 Task: In special reports turn off in-app notifications.
Action: Mouse moved to (767, 60)
Screenshot: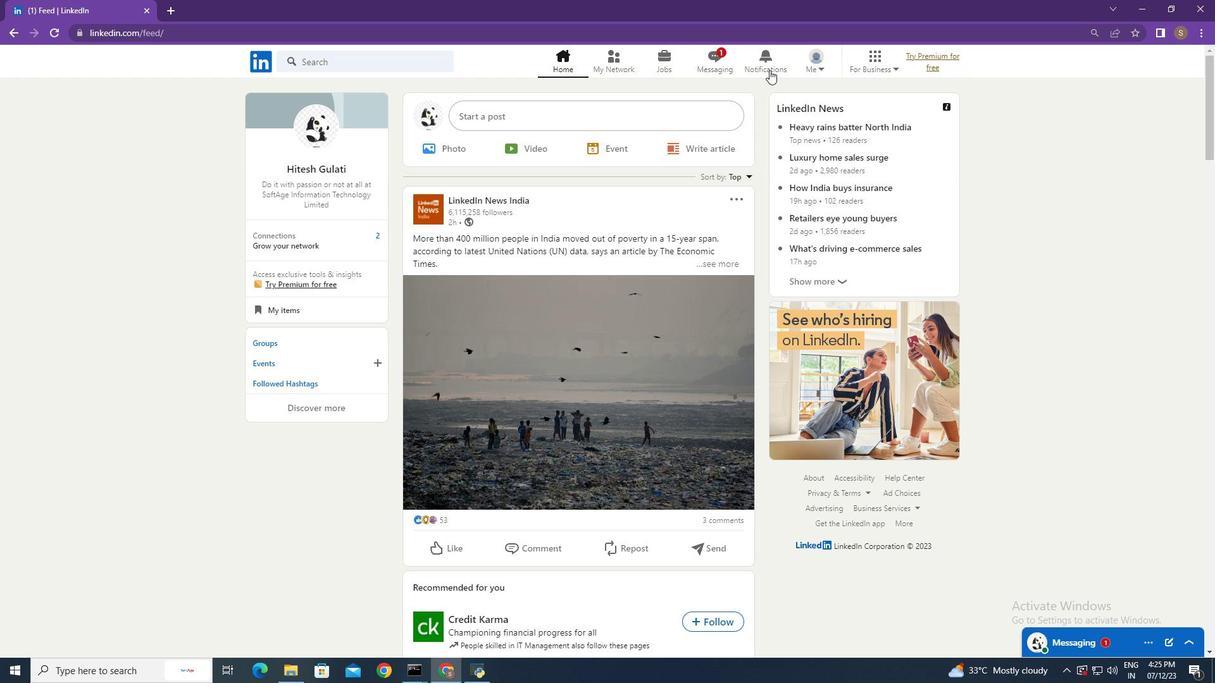 
Action: Mouse pressed left at (767, 60)
Screenshot: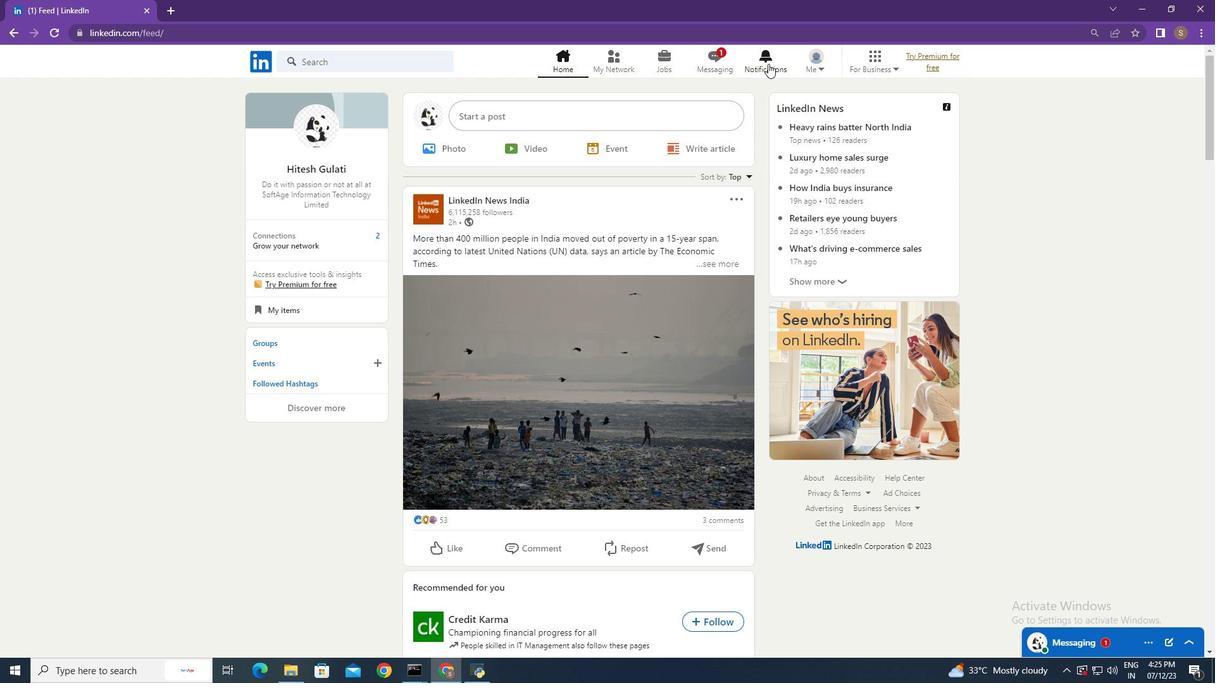 
Action: Mouse moved to (286, 146)
Screenshot: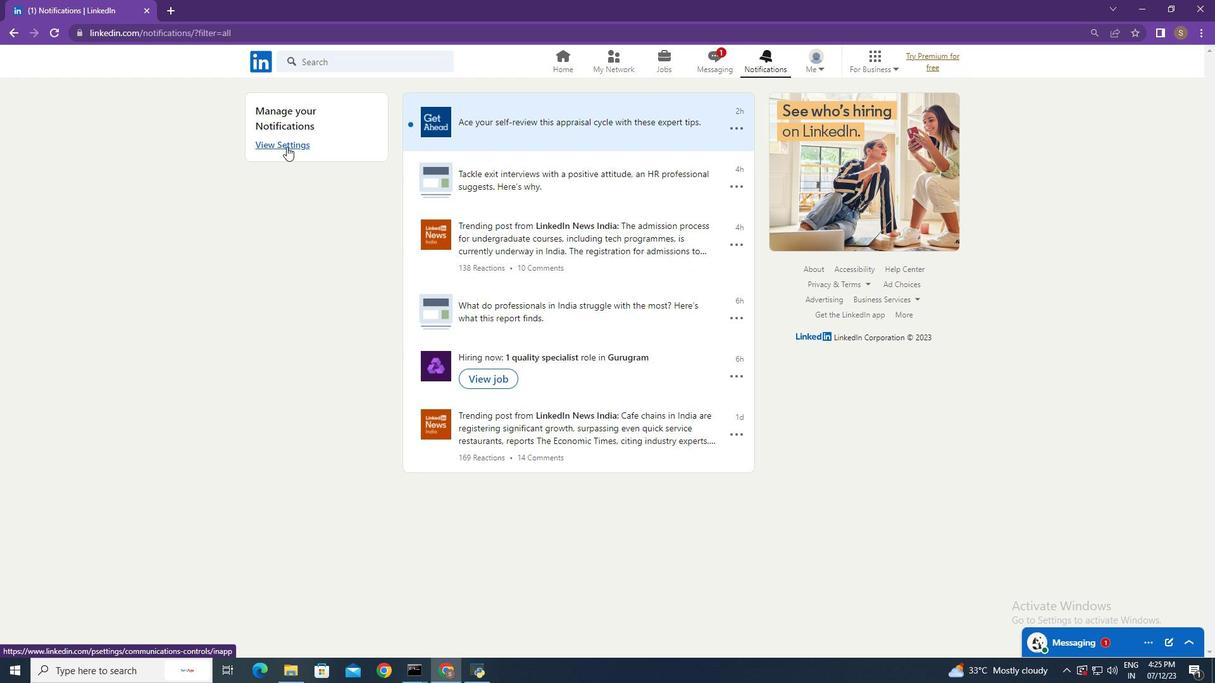 
Action: Mouse pressed left at (286, 146)
Screenshot: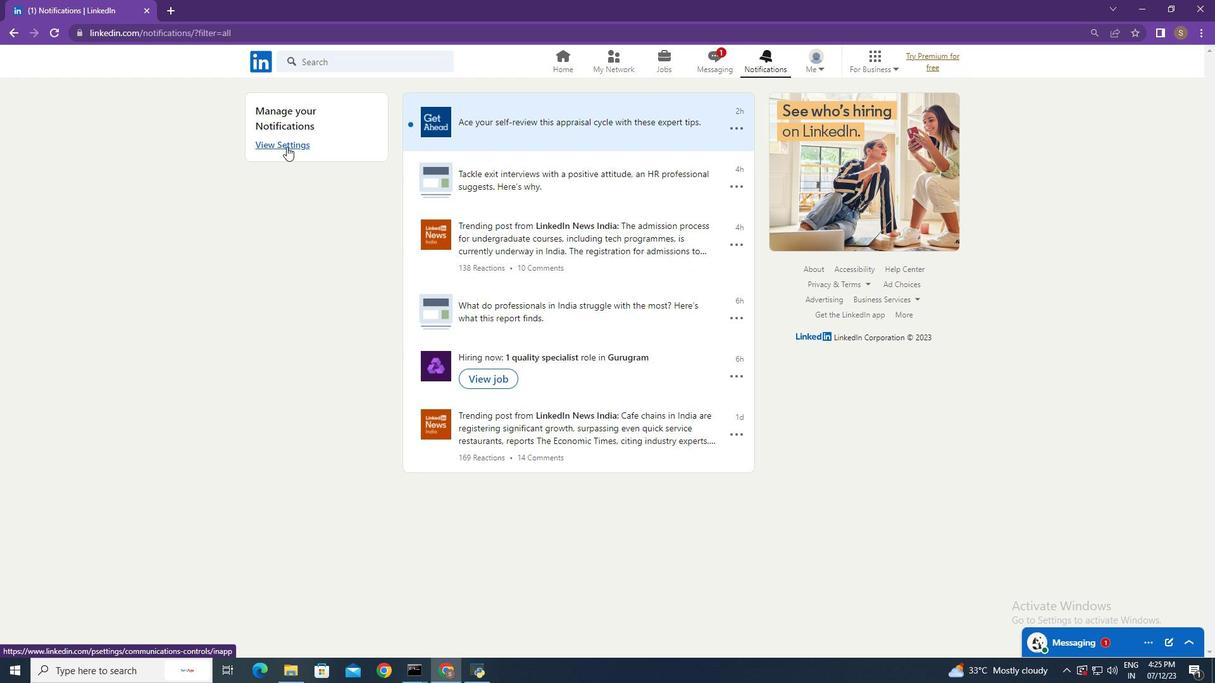 
Action: Mouse moved to (627, 458)
Screenshot: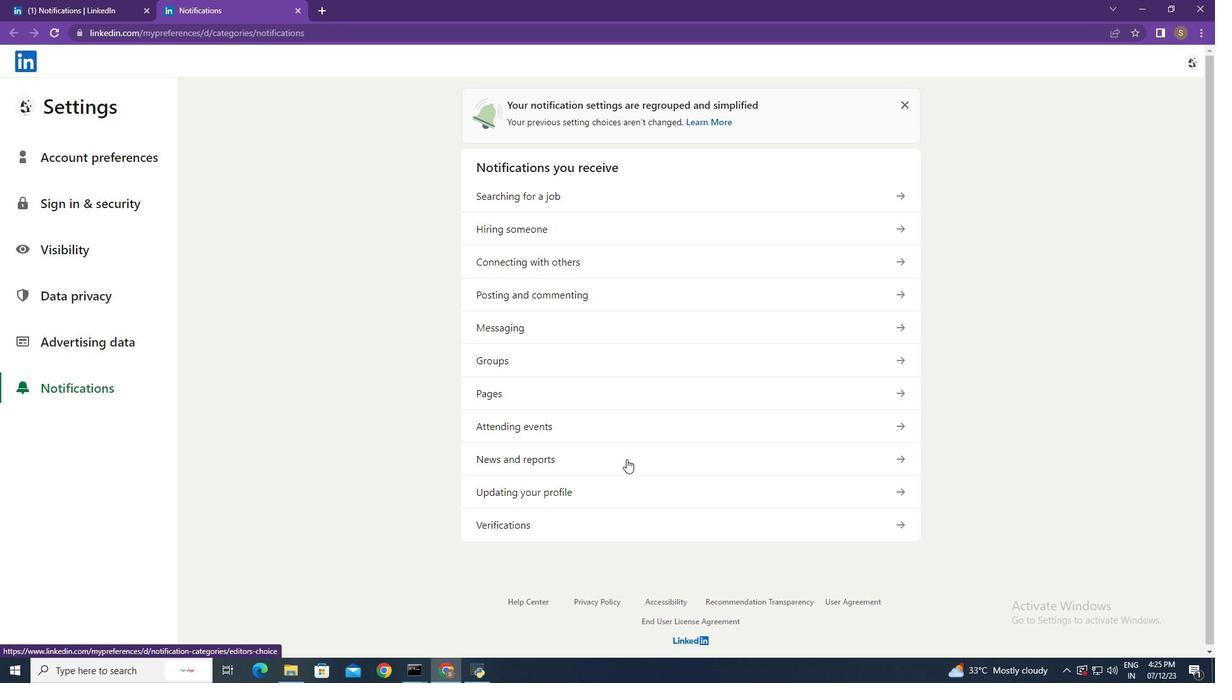 
Action: Mouse pressed left at (627, 458)
Screenshot: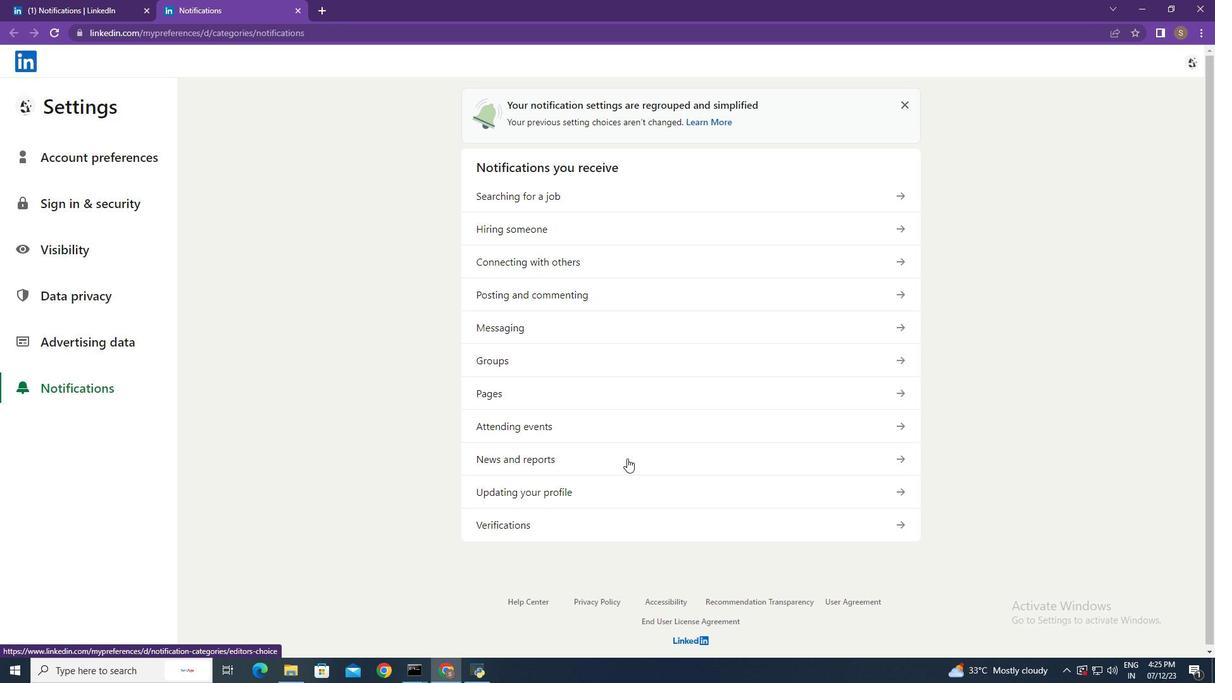 
Action: Mouse moved to (791, 148)
Screenshot: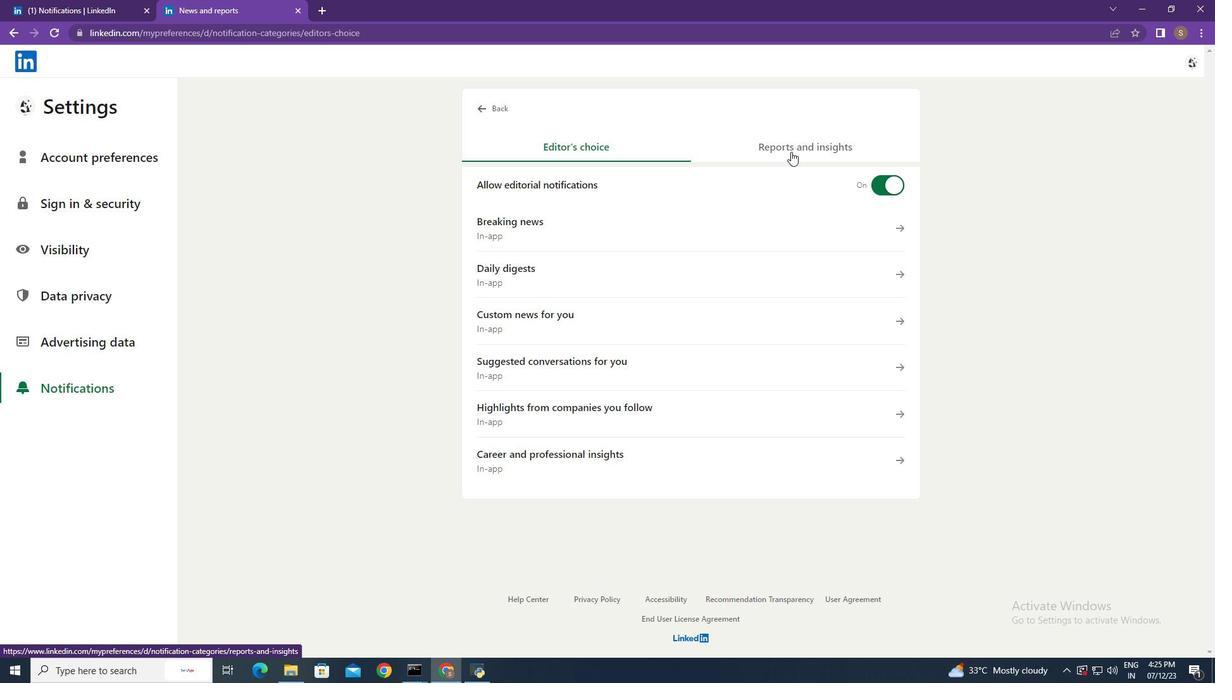 
Action: Mouse pressed left at (791, 148)
Screenshot: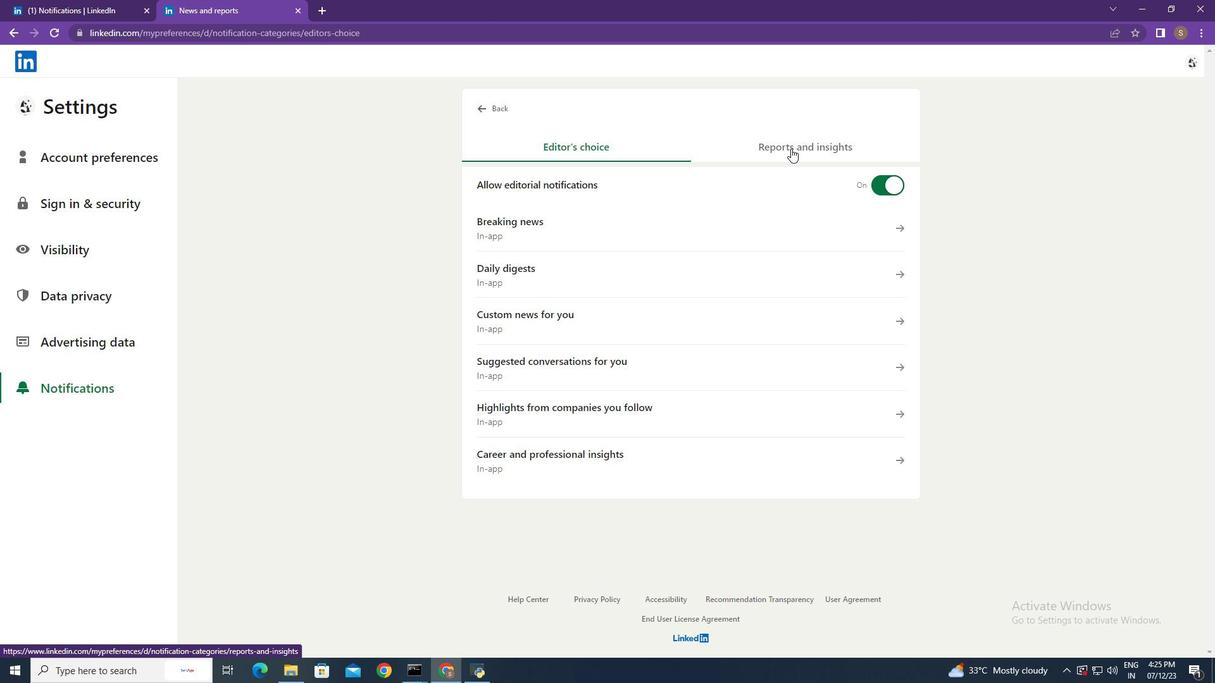 
Action: Mouse moved to (724, 232)
Screenshot: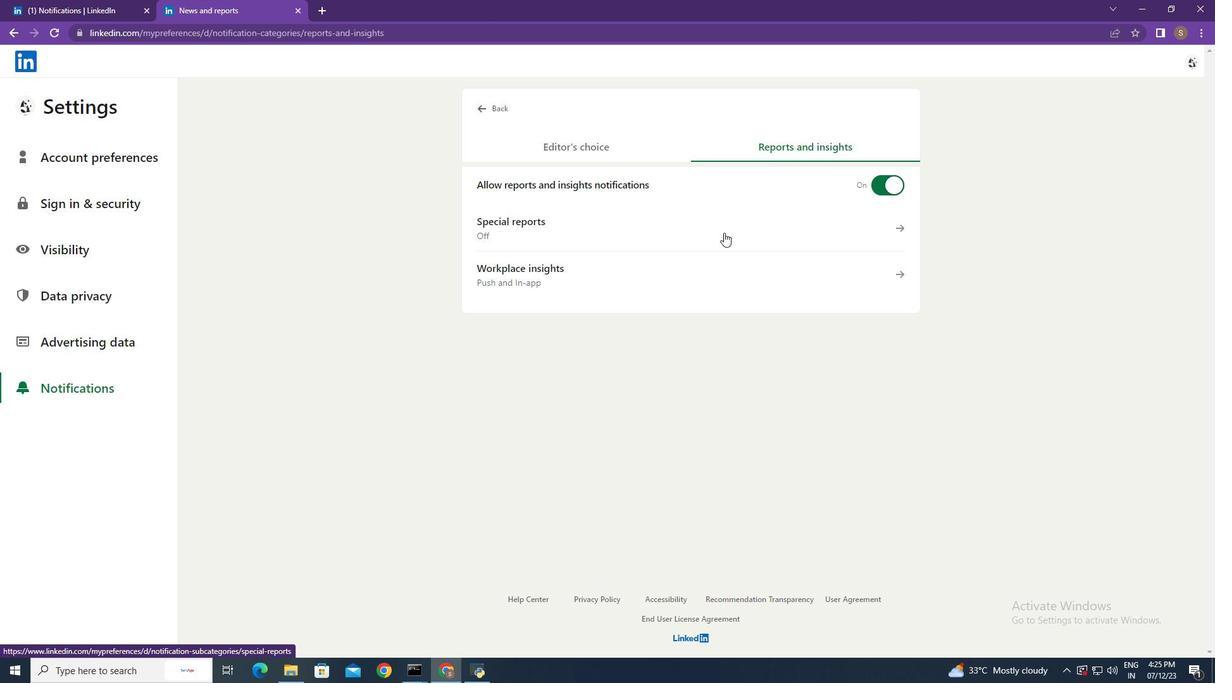 
Action: Mouse pressed left at (724, 232)
Screenshot: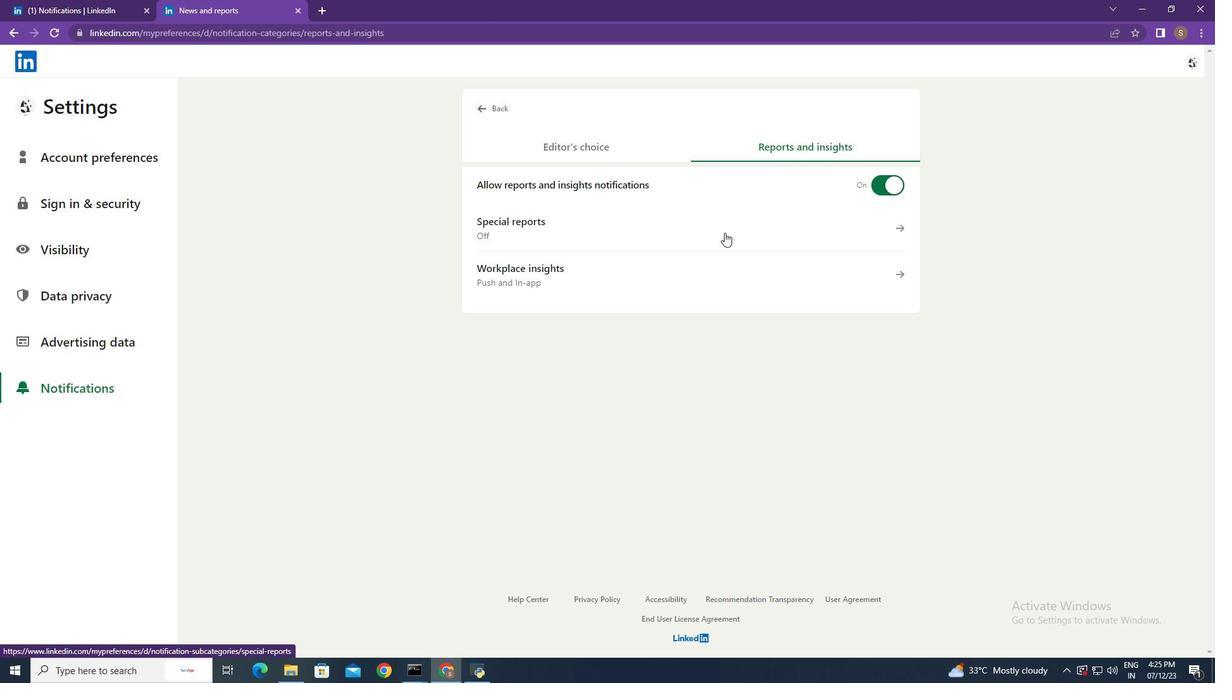 
Action: Mouse moved to (892, 206)
Screenshot: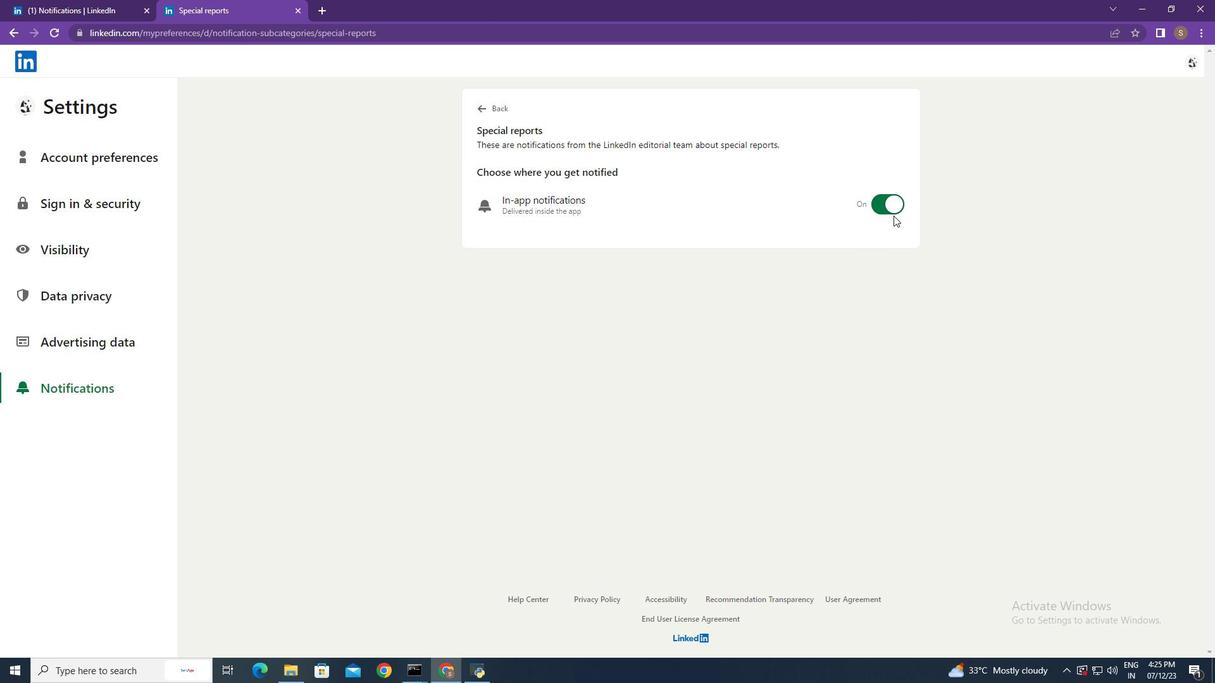 
Action: Mouse pressed left at (892, 206)
Screenshot: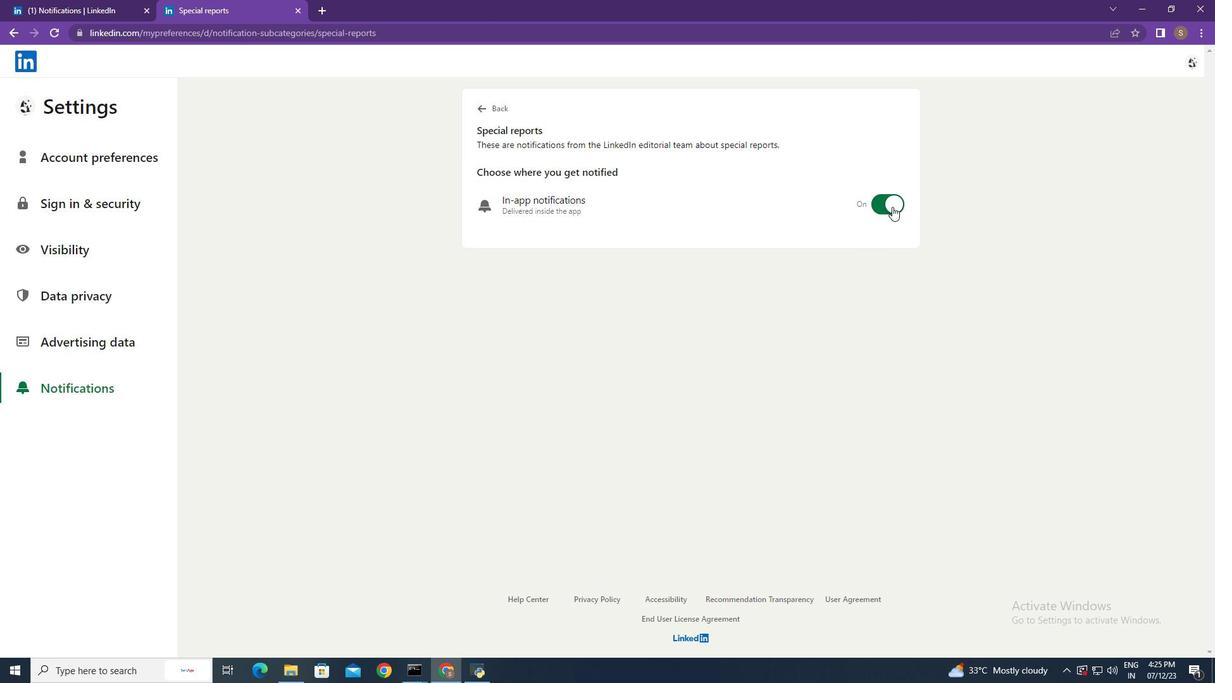 
Action: Mouse moved to (998, 228)
Screenshot: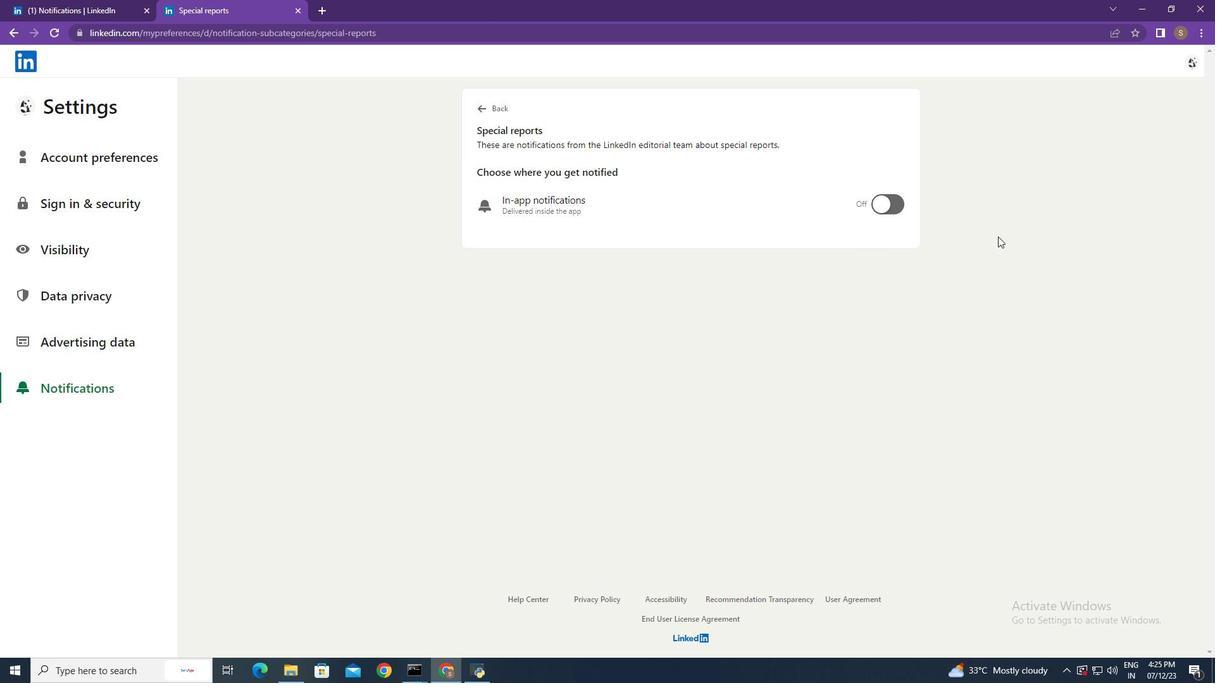 
